 Task: Video Analysis: Determine the codec used in a video.
Action: Mouse moved to (606, 562)
Screenshot: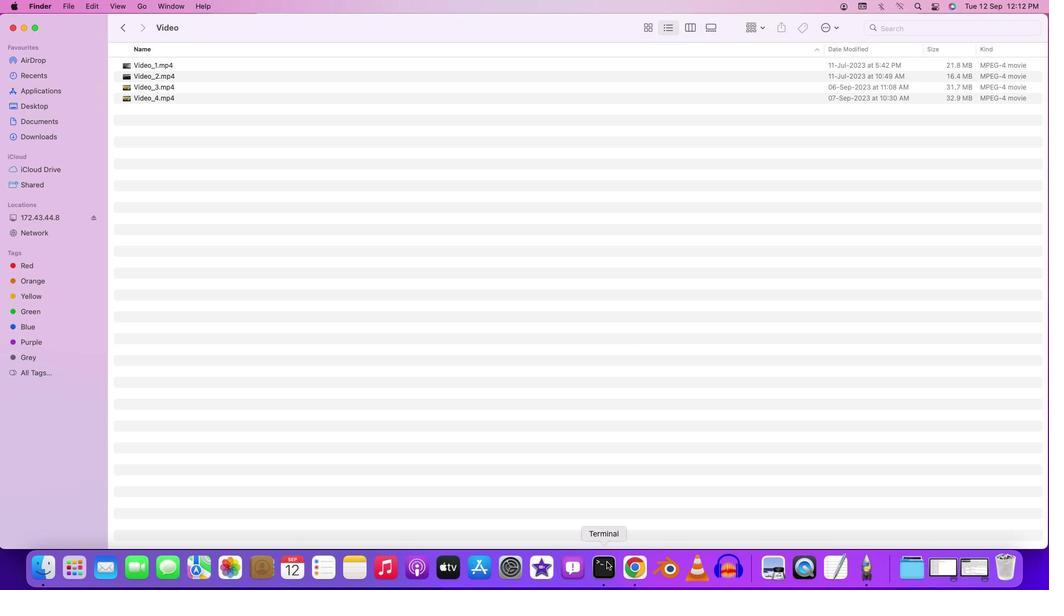 
Action: Mouse pressed right at (606, 562)
Screenshot: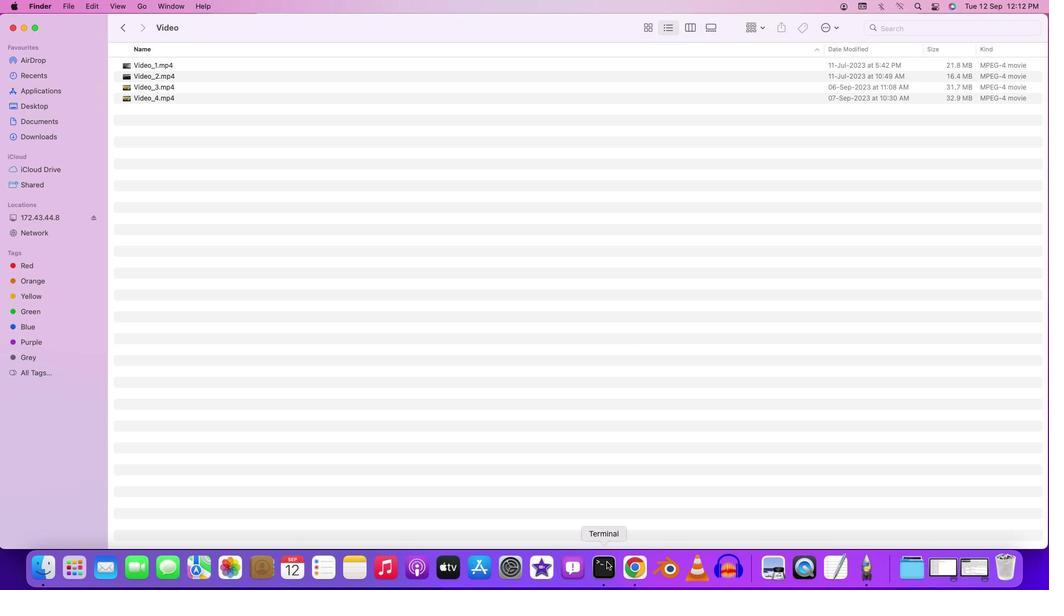 
Action: Mouse moved to (623, 428)
Screenshot: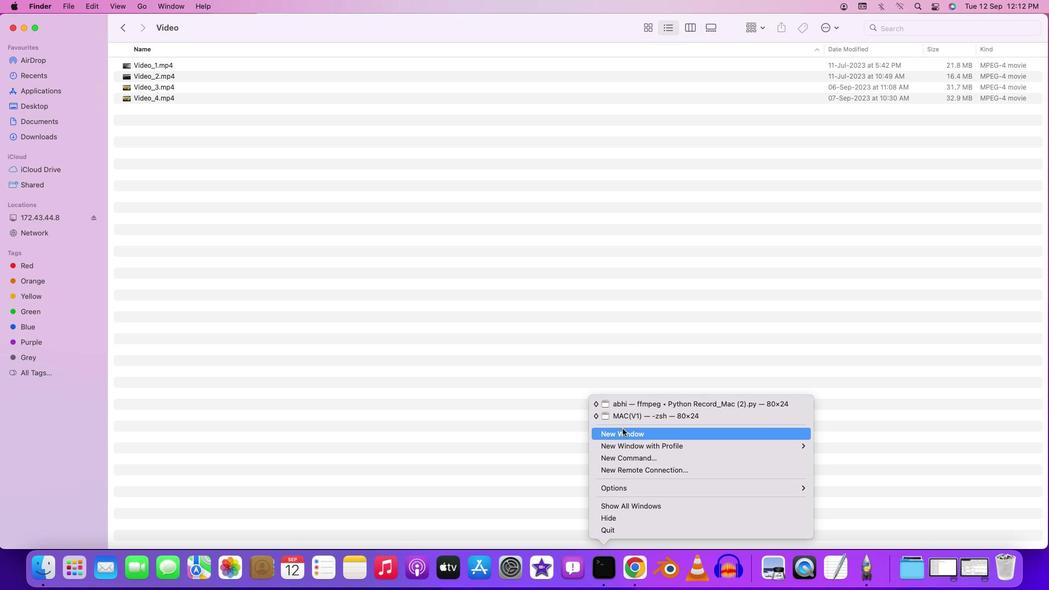 
Action: Mouse pressed left at (623, 428)
Screenshot: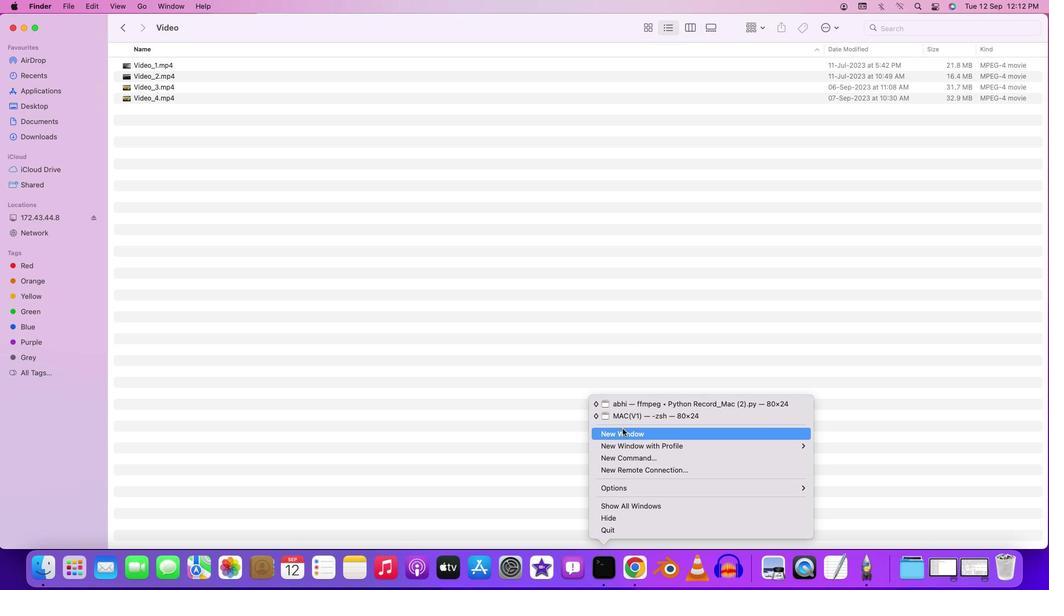 
Action: Mouse moved to (450, 265)
Screenshot: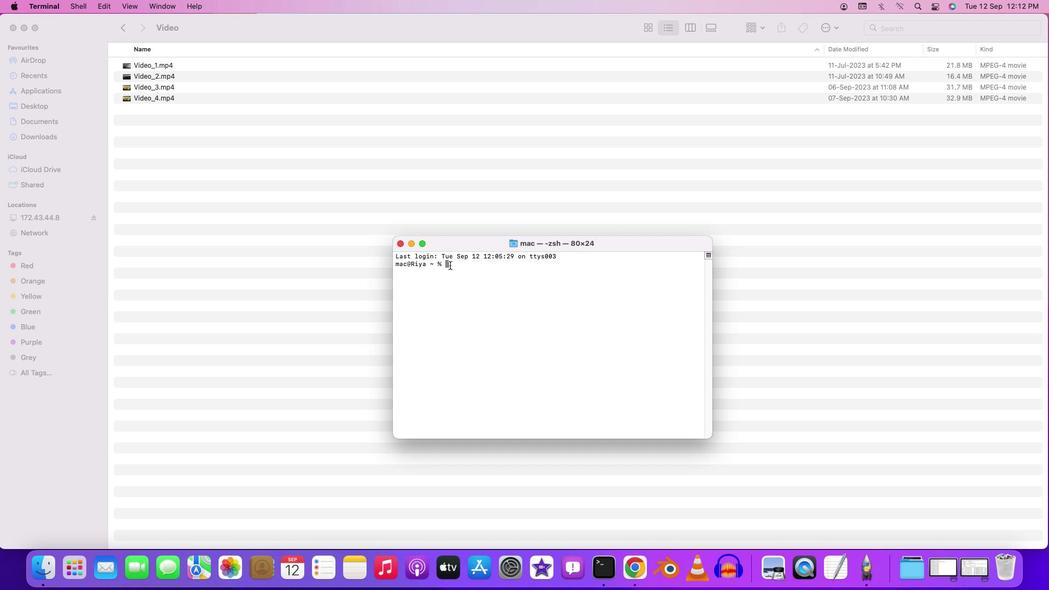 
Action: Mouse pressed left at (450, 265)
Screenshot: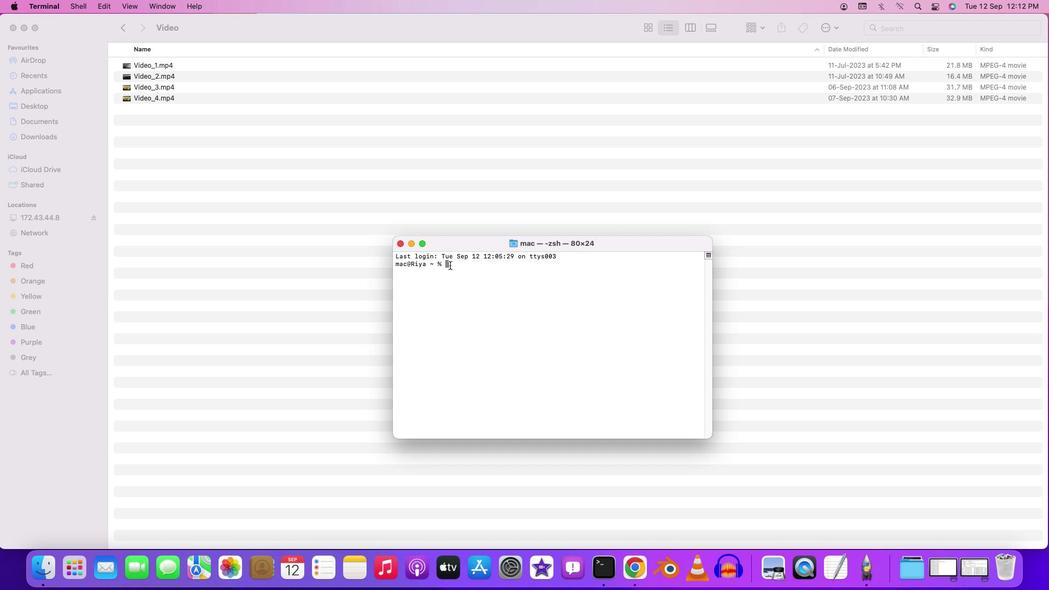 
Action: Key pressed 'c''d'Key.space'd''e''s''k''t''o''p'Key.enter'c''d'Key.spaceKey.shift'F''F''m''p''e''g'Key.enter'j'Key.backspace'c''d'Key.spaceKey.shift'V''i''d''e''o'Key.enter
Screenshot: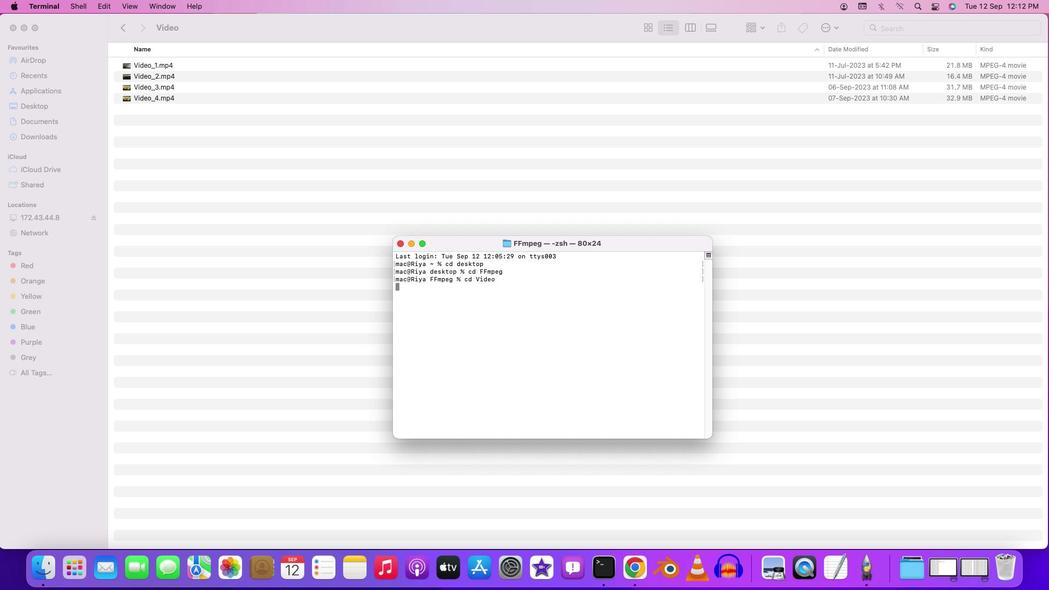 
Action: Mouse moved to (283, 192)
Screenshot: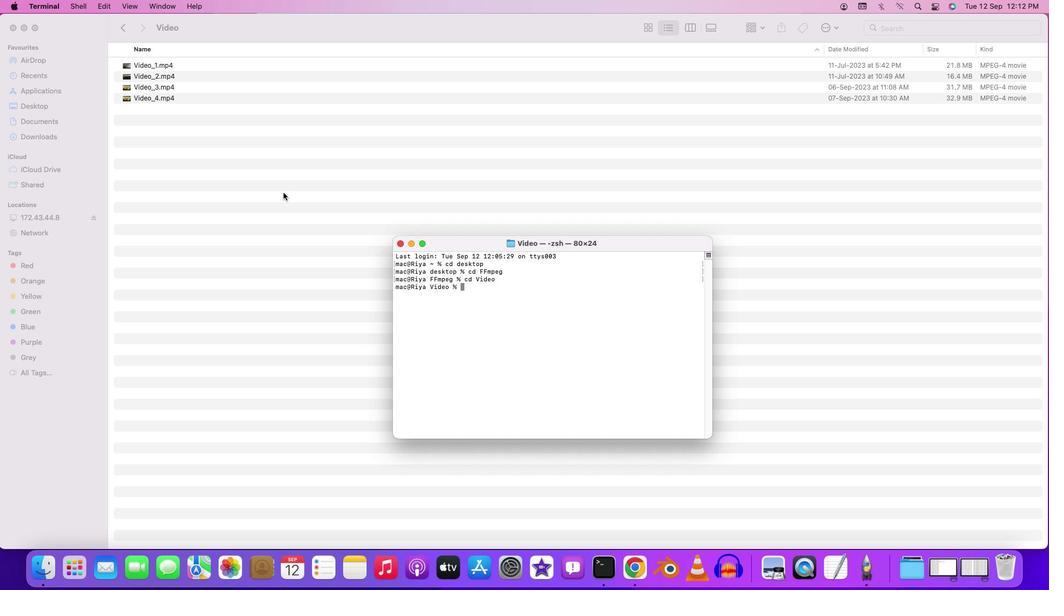 
Action: Mouse pressed left at (283, 192)
Screenshot: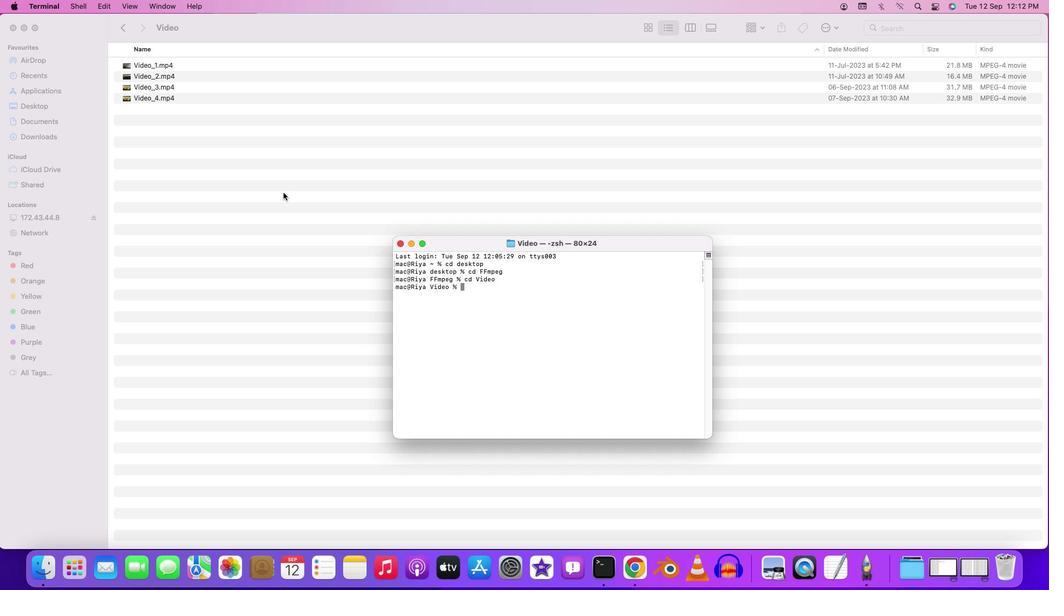 
Action: Mouse moved to (128, 30)
Screenshot: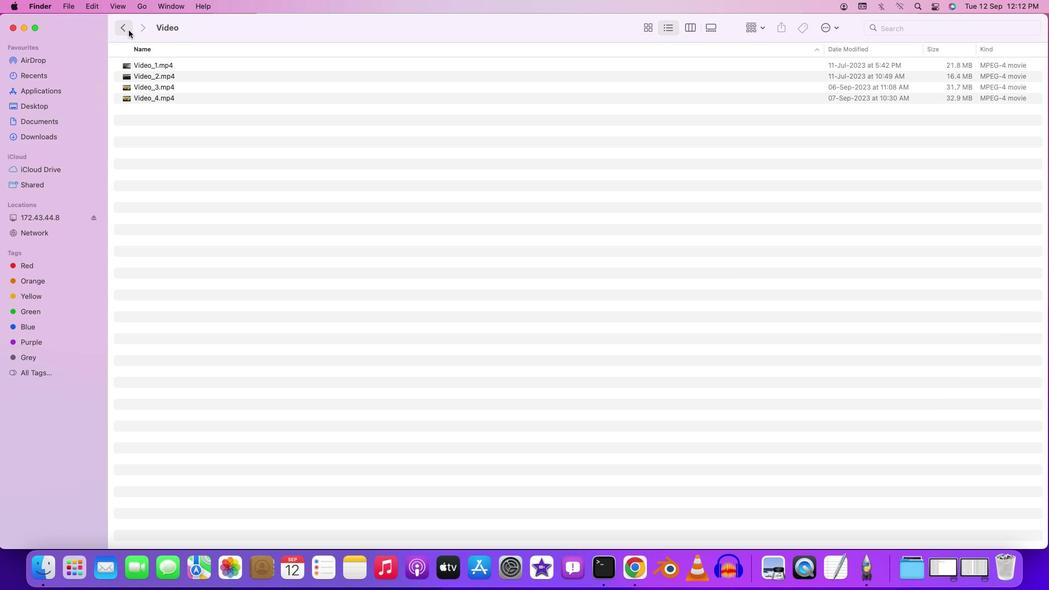 
Action: Mouse pressed left at (128, 30)
Screenshot: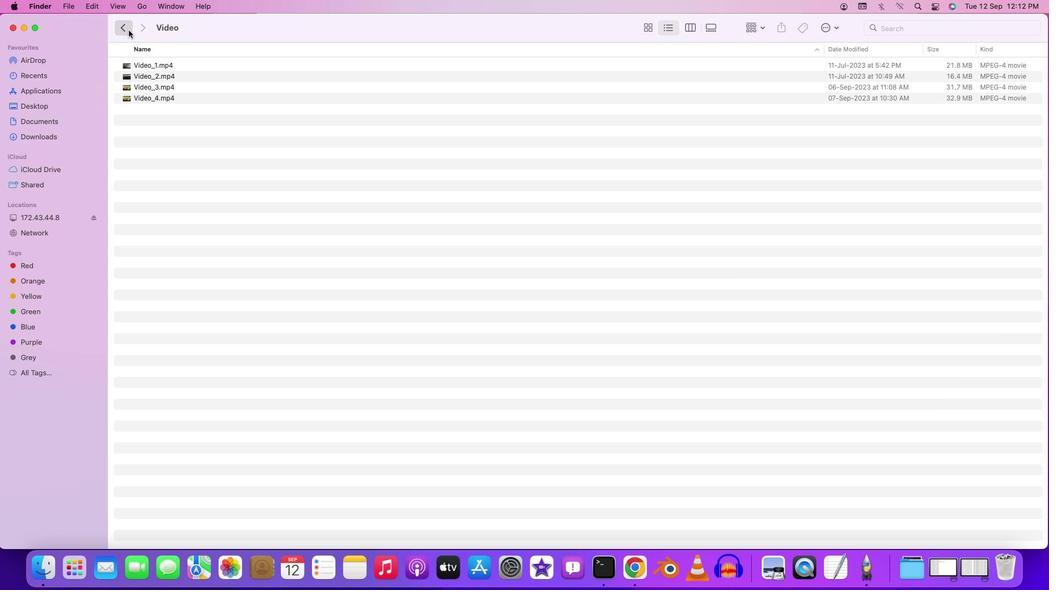 
Action: Mouse moved to (138, 28)
Screenshot: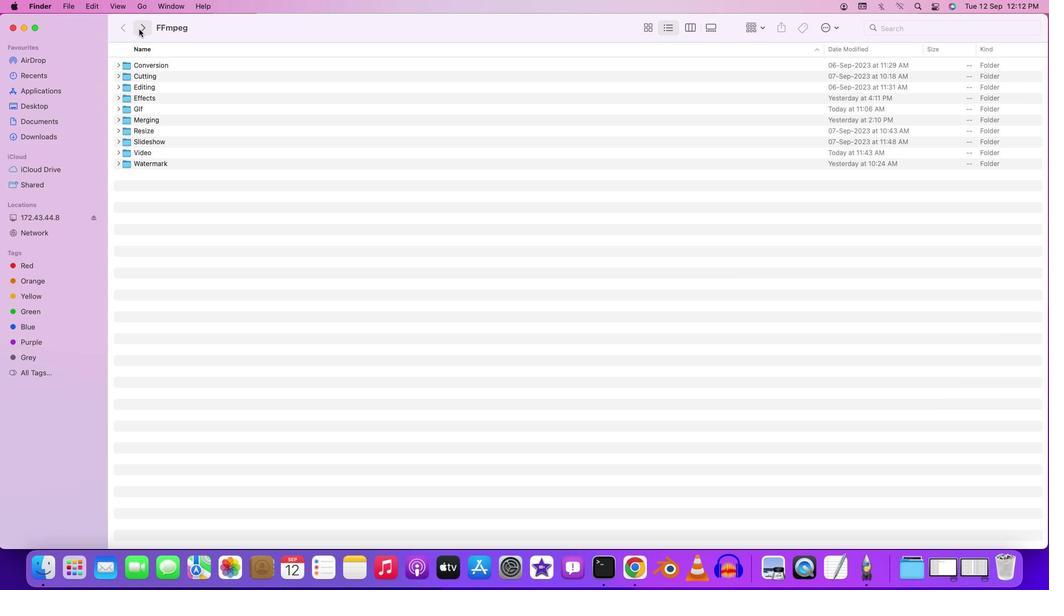 
Action: Mouse pressed left at (138, 28)
Screenshot: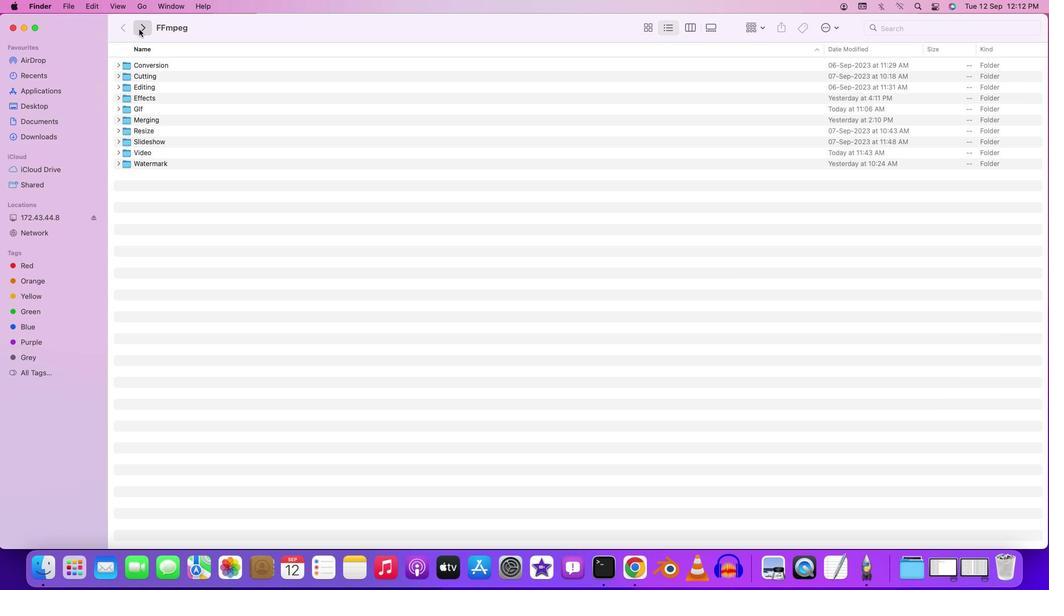 
Action: Mouse moved to (611, 573)
Screenshot: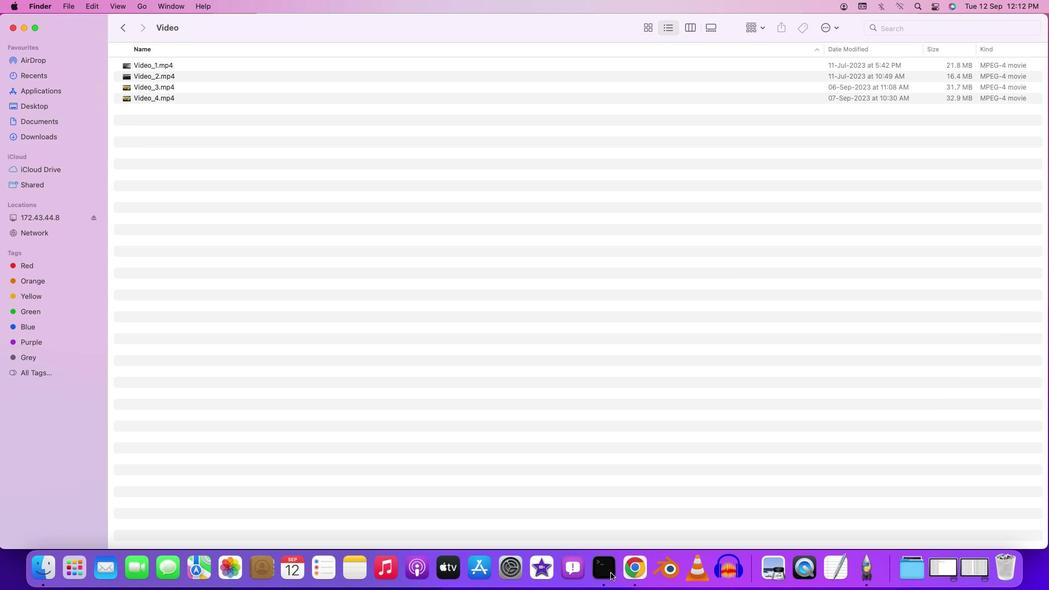
Action: Mouse pressed right at (611, 573)
Screenshot: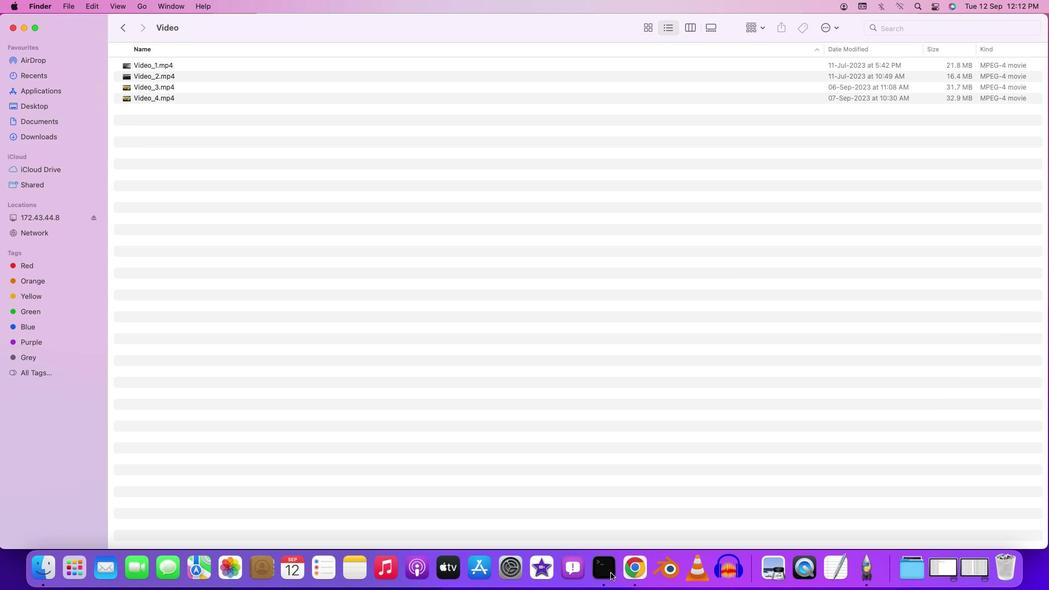 
Action: Mouse moved to (633, 418)
Screenshot: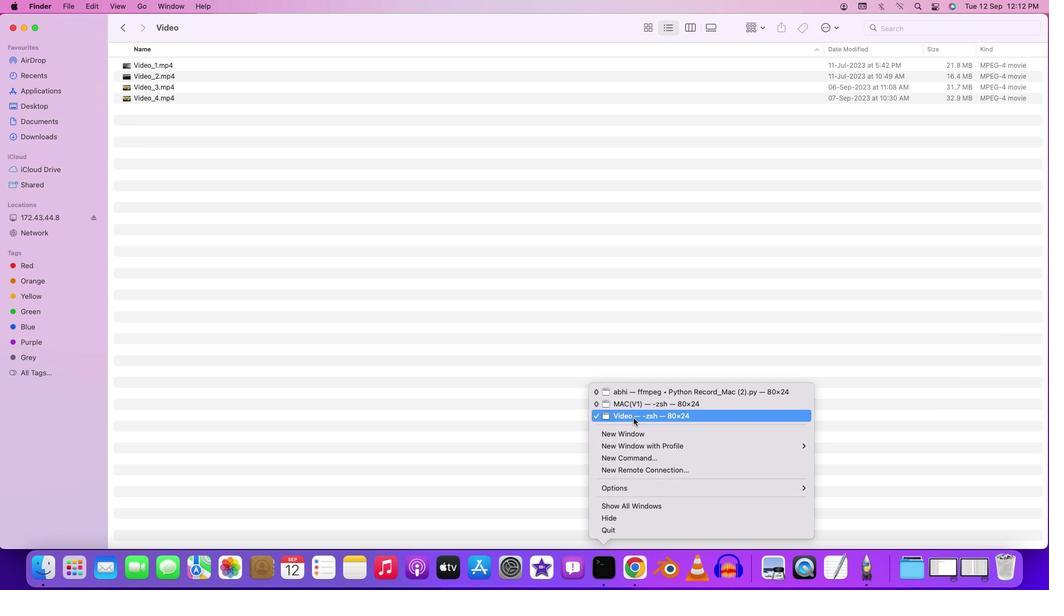 
Action: Mouse pressed left at (633, 418)
Screenshot: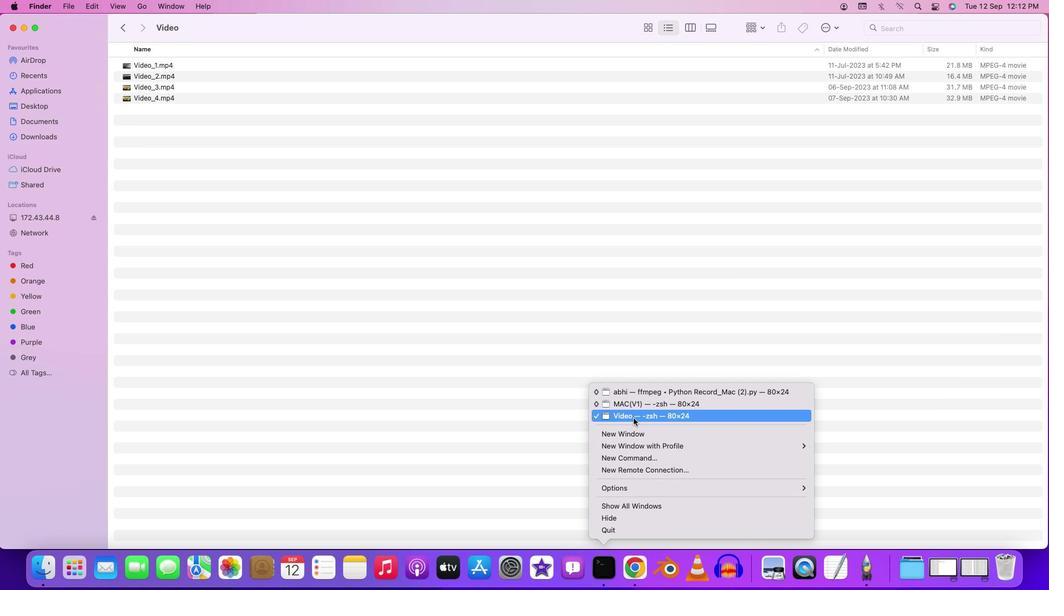 
Action: Mouse moved to (475, 290)
Screenshot: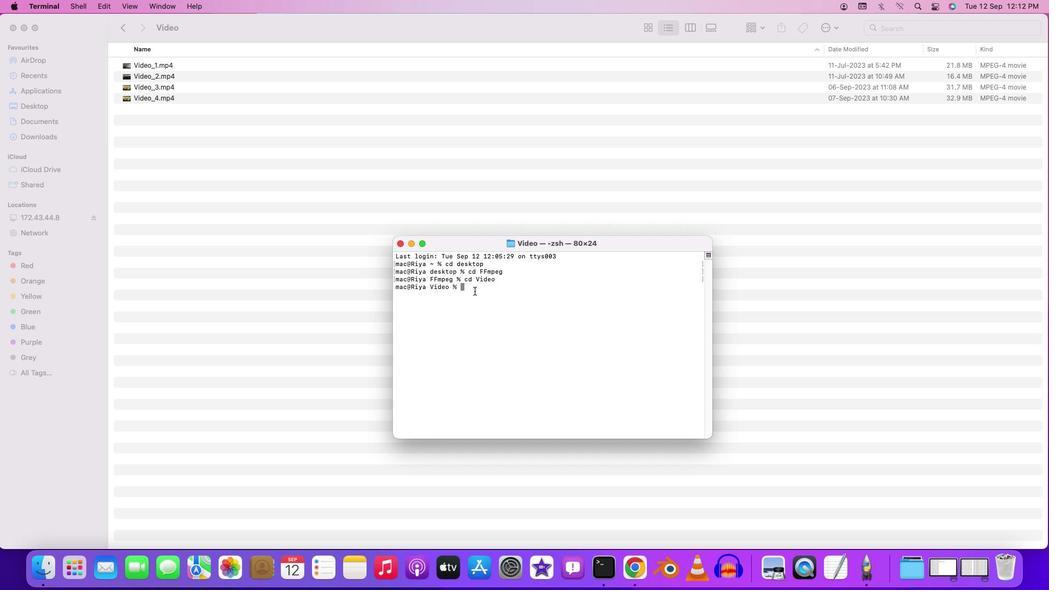 
Action: Mouse pressed left at (475, 290)
Screenshot: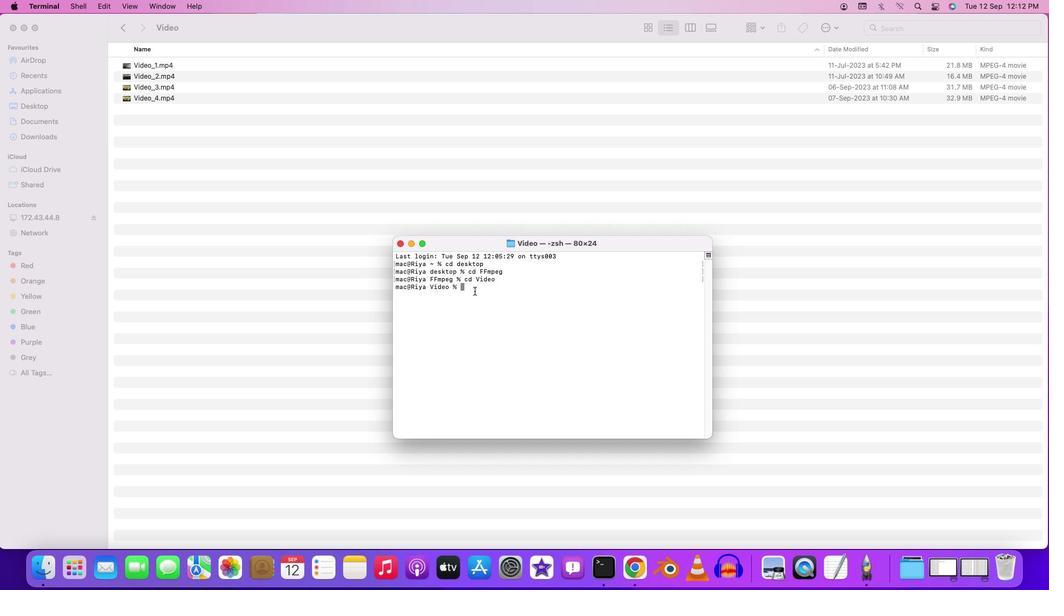 
Action: Key pressed 'f''f''p''r''o''b''e'Key.space'-''v'Key.space'e''r''r''o''r'Key.space'-''s''e''l''e''c''t'Key.shift'_''s''t''r''e''a''m''s'Key.space'v'Key.shift':''0'Key.space'-''s''h''o''w'Key.shift'_'Key.leftKey.leftKey.leftKey.leftKey.leftKey.leftKey.leftKey.leftKey.leftKey.leftKey.leftKey.rightKey.rightKey.rightKey.rightKey.rightKey.rightKey.rightKey.rightKey.rightKey.rightKey.rightKey.rightKey.rightKey.right'e''n''t''r''i''e''s'Key.spaceKey.shift's''t''r''e''a''m''=''c''o''d''e''c'Key.shift'_''n''a''m''e'Key.space'-''o''f'Key.space'd''e''f''a''u''l''t''=''n''o''p''r''i''n''t'Key.spaceKey.leftKey.leftKey.rightKey.rightKey.rightKey.leftKey.shift'_''w''r''a''p''p''e''r''s''=''1'Key.spaceKey.shift'V''i''d''e''o''.'Key.backspaceKey.shift'_''3''.''m''p''4'Key.enter
Screenshot: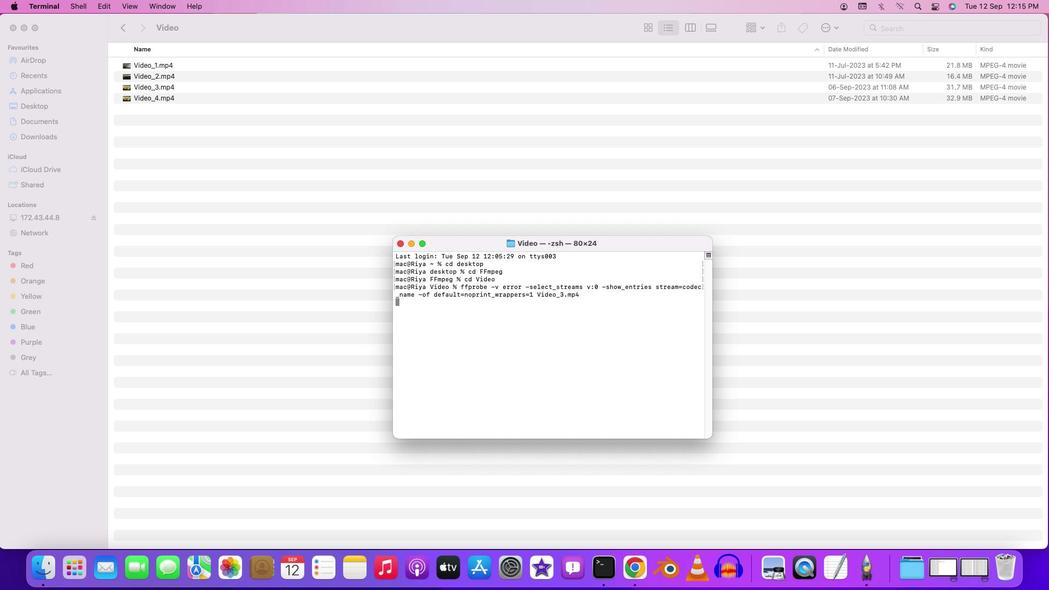 
Action: Mouse moved to (508, 376)
Screenshot: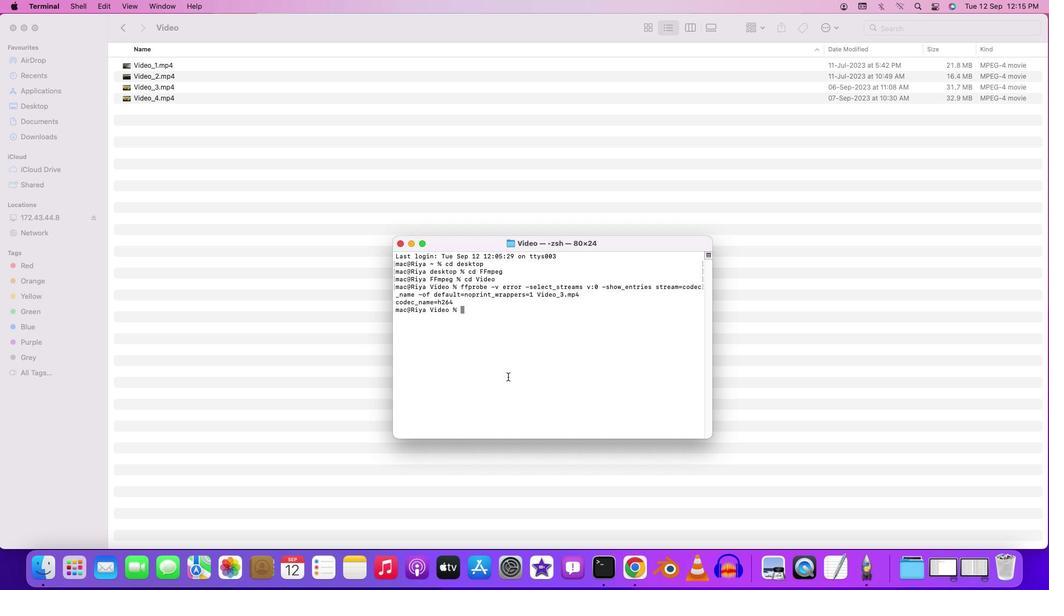 
Action: Mouse pressed left at (508, 376)
Screenshot: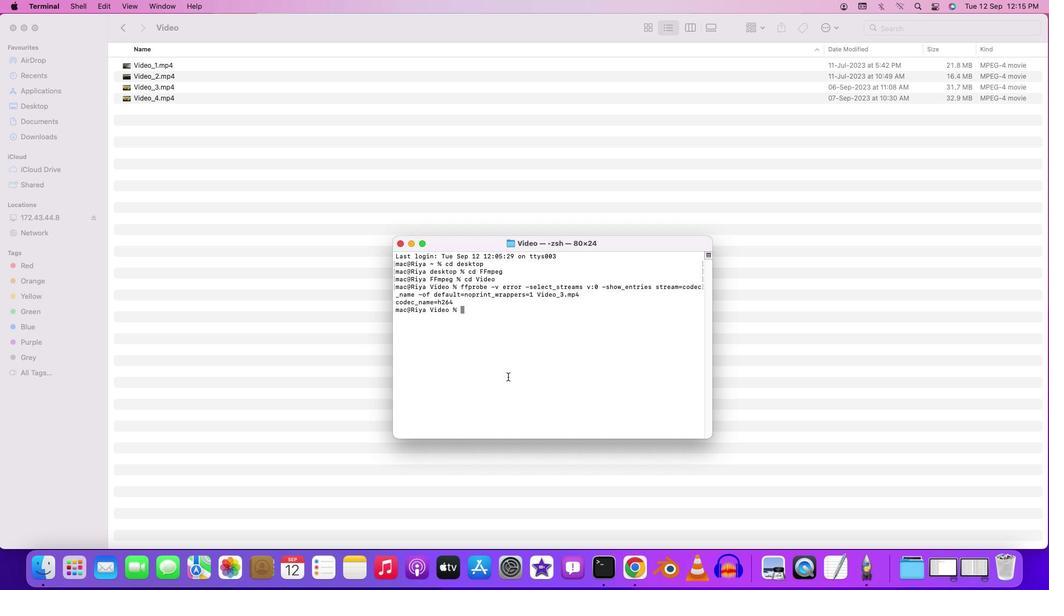 
Action: Mouse moved to (507, 377)
Screenshot: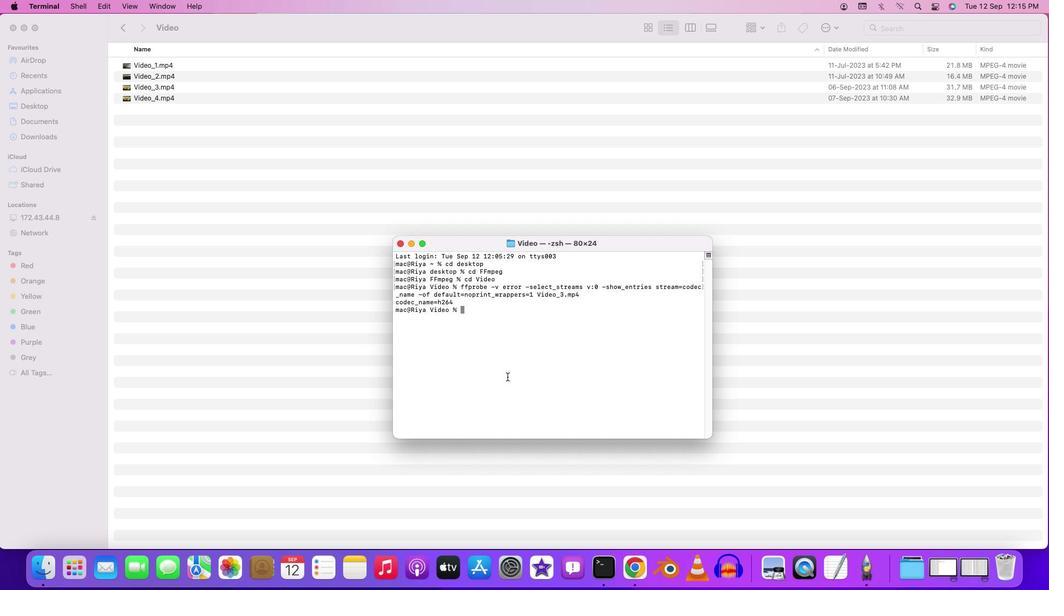 
